 Task: Create ChildIssue0000000673 as Child Issue of Issue Issue0000000337 in Backlog  in Scrum Project Project0000000068 in Jira. Create ChildIssue0000000674 as Child Issue of Issue Issue0000000337 in Backlog  in Scrum Project Project0000000068 in Jira. Create ChildIssue0000000675 as Child Issue of Issue Issue0000000338 in Backlog  in Scrum Project Project0000000068 in Jira. Create ChildIssue0000000676 as Child Issue of Issue Issue0000000338 in Backlog  in Scrum Project Project0000000068 in Jira. Create ChildIssue0000000677 as Child Issue of Issue Issue0000000339 in Backlog  in Scrum Project Project0000000068 in Jira
Action: Mouse moved to (426, 362)
Screenshot: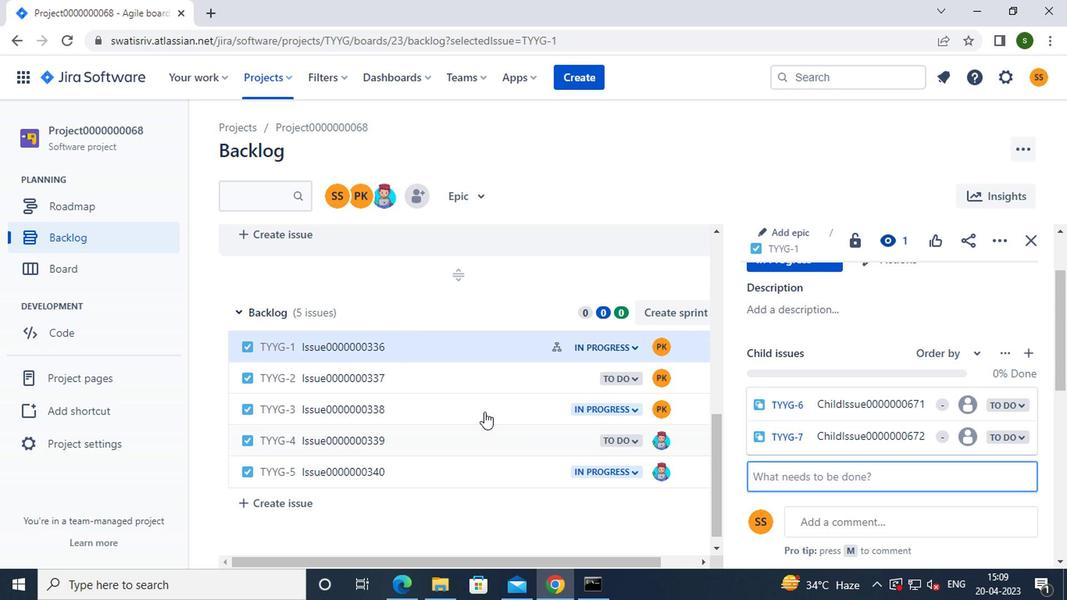 
Action: Mouse pressed left at (426, 362)
Screenshot: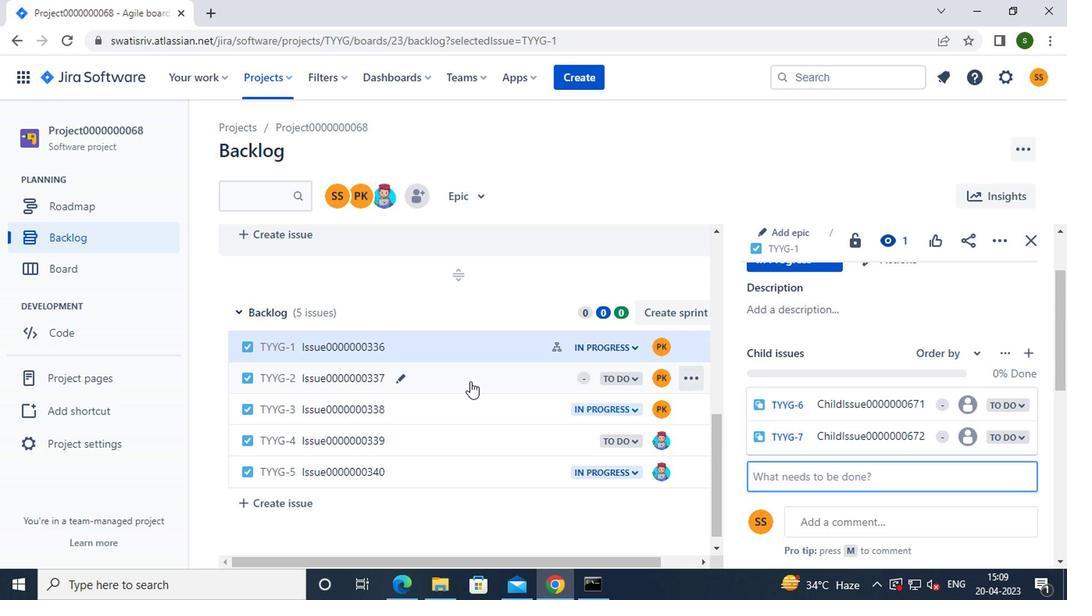 
Action: Mouse moved to (654, 314)
Screenshot: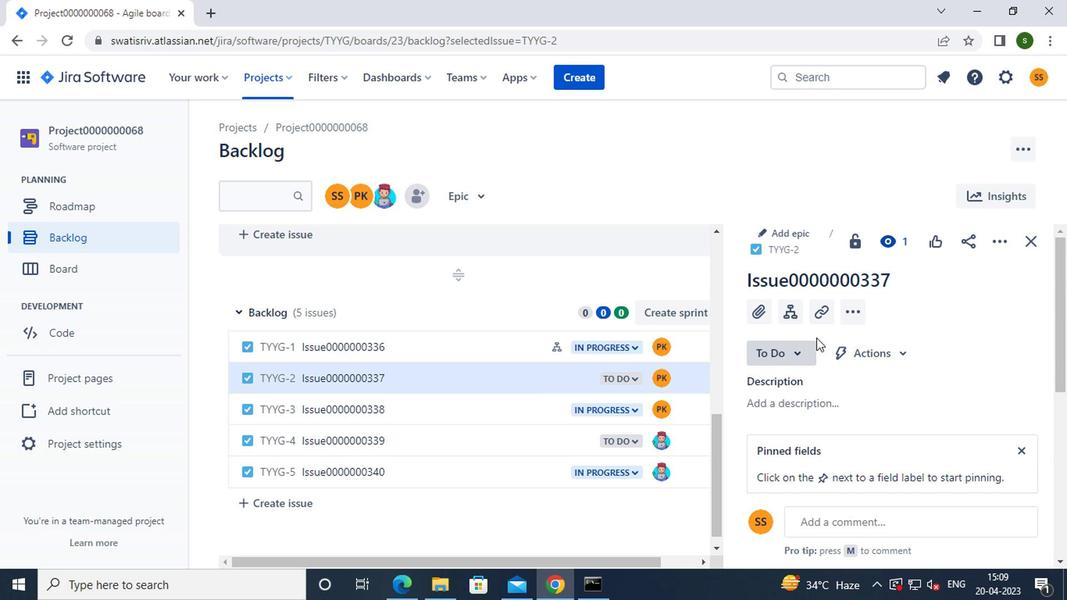 
Action: Mouse pressed left at (654, 314)
Screenshot: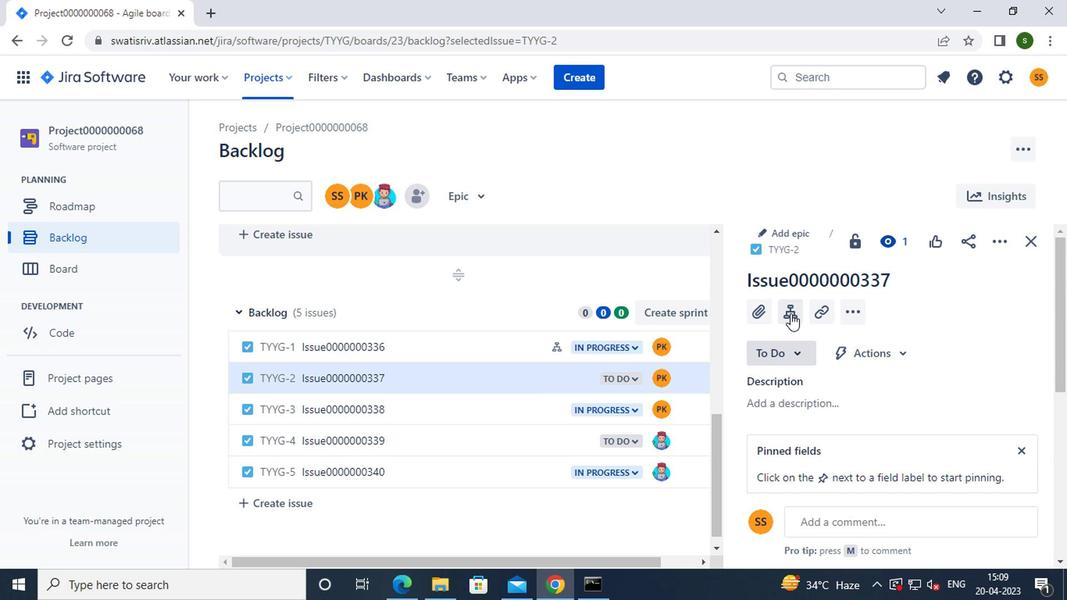 
Action: Mouse moved to (644, 362)
Screenshot: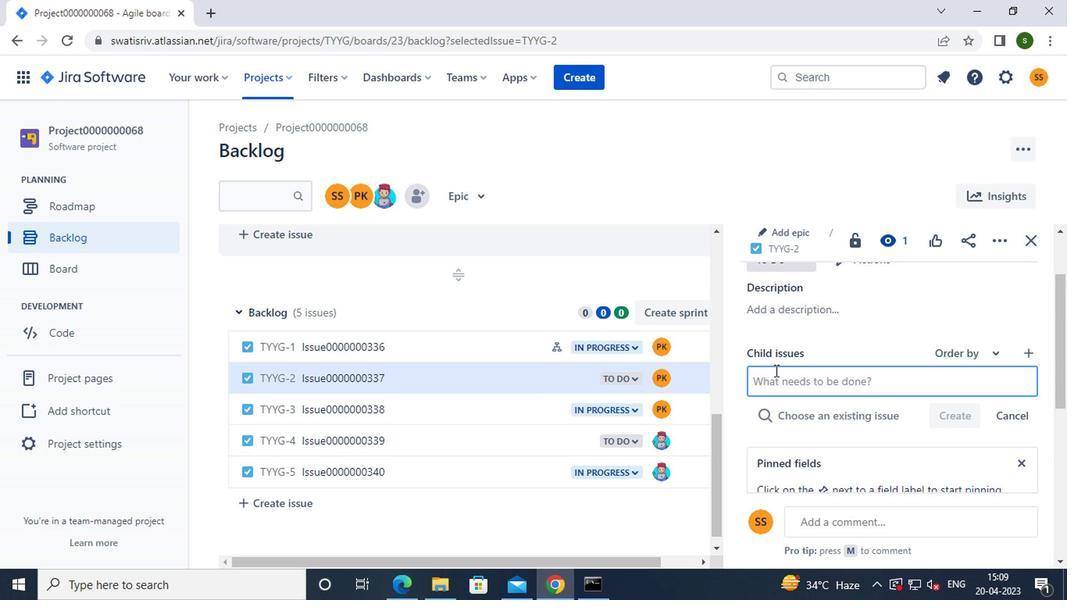 
Action: Key pressed c<Key.caps_lock>hild<Key.caps_lock>i<Key.caps_lock>ssue0000000673
Screenshot: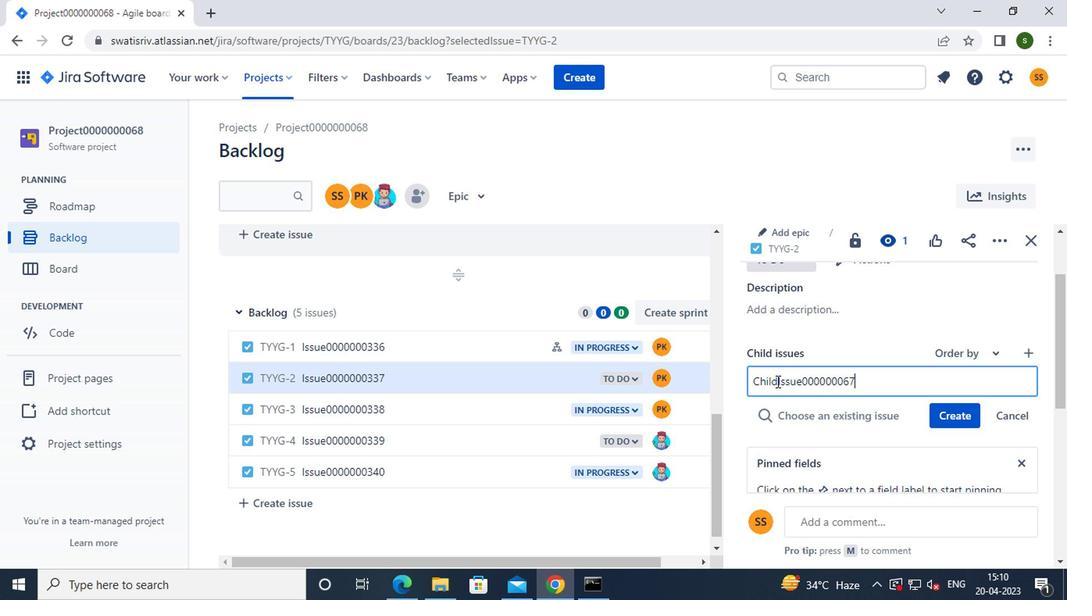 
Action: Mouse moved to (756, 381)
Screenshot: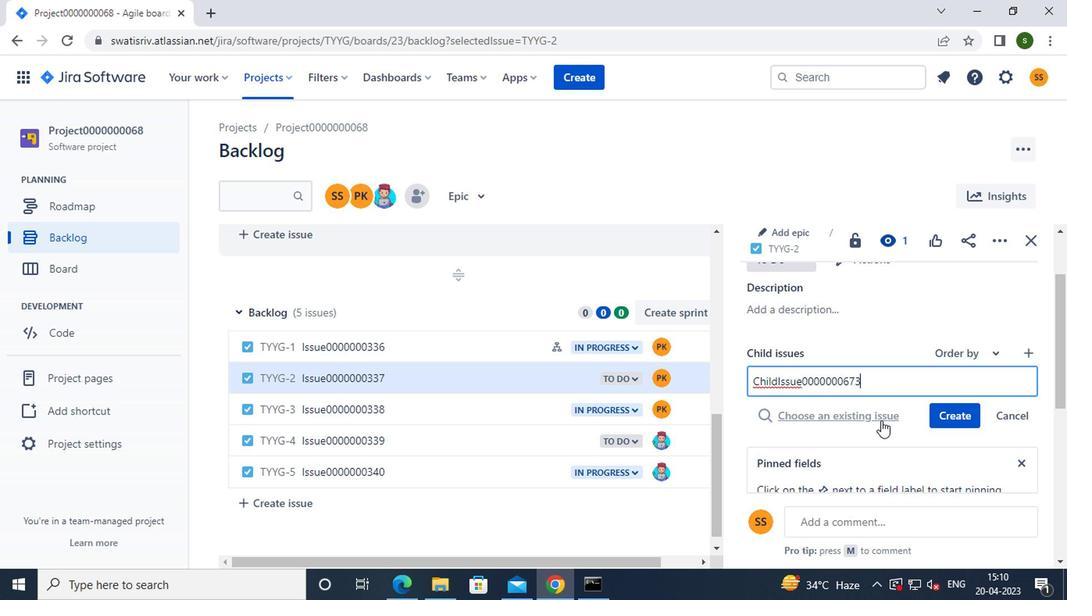 
Action: Mouse pressed left at (756, 381)
Screenshot: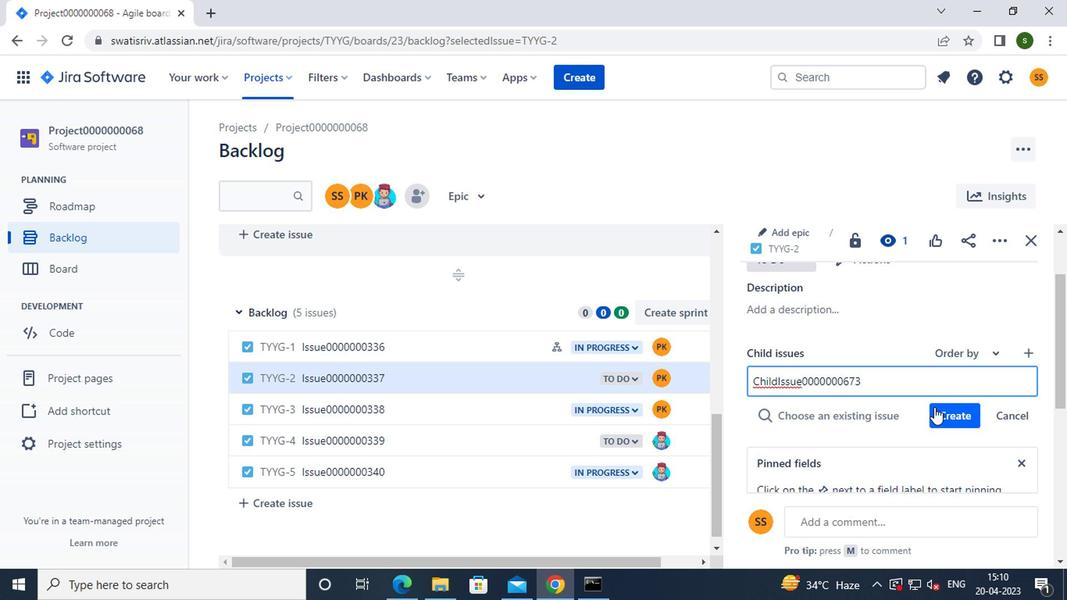 
Action: Mouse moved to (685, 395)
Screenshot: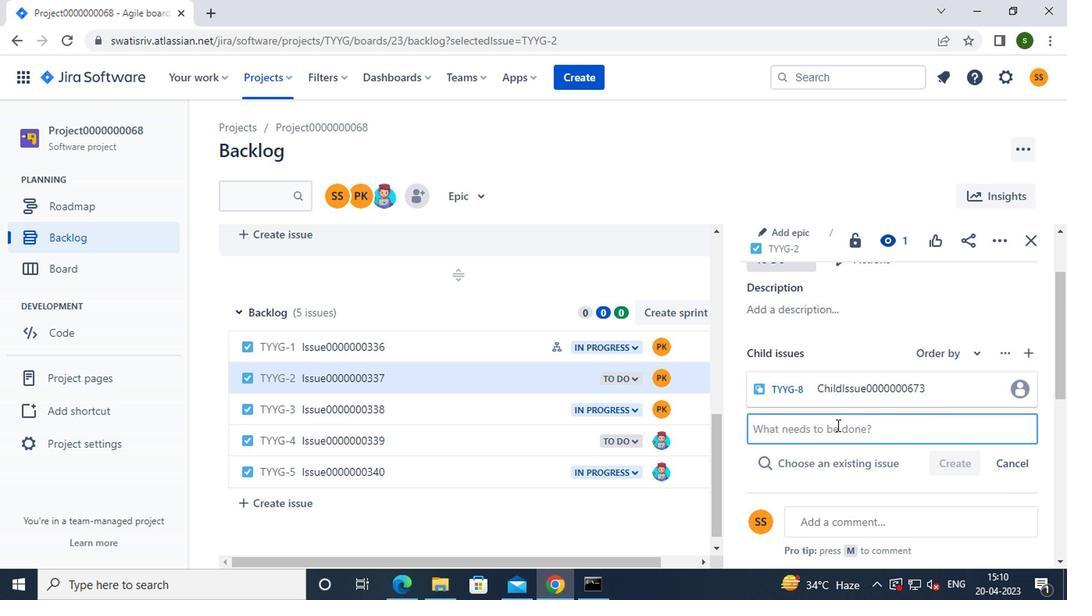 
Action: Key pressed <Key.caps_lock>c<Key.caps_lock>hild<Key.caps_lock>i<Key.caps_lock>ssue0000000674
Screenshot: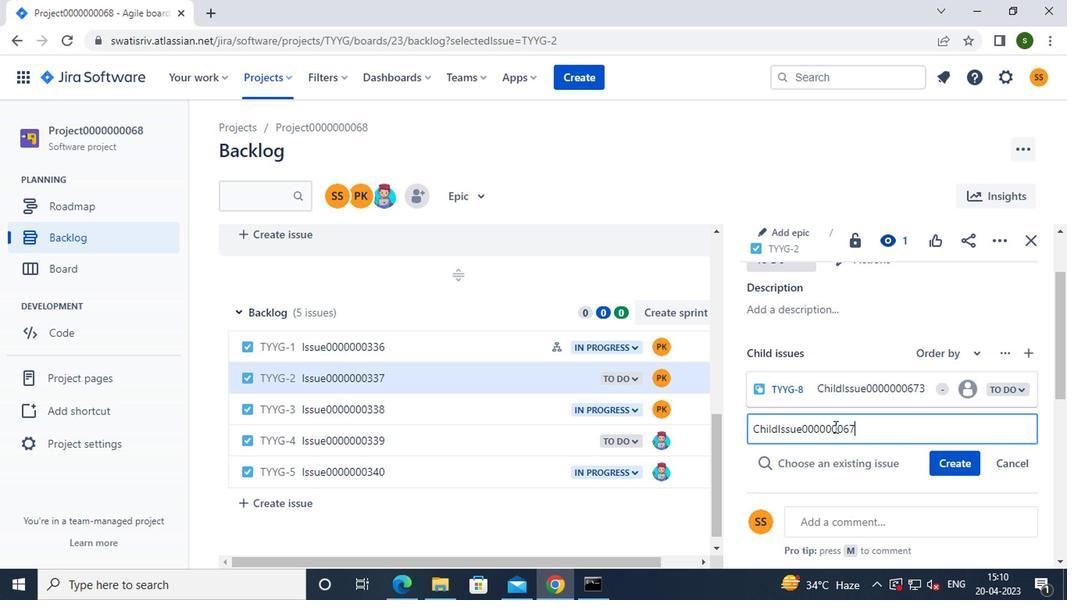 
Action: Mouse moved to (768, 418)
Screenshot: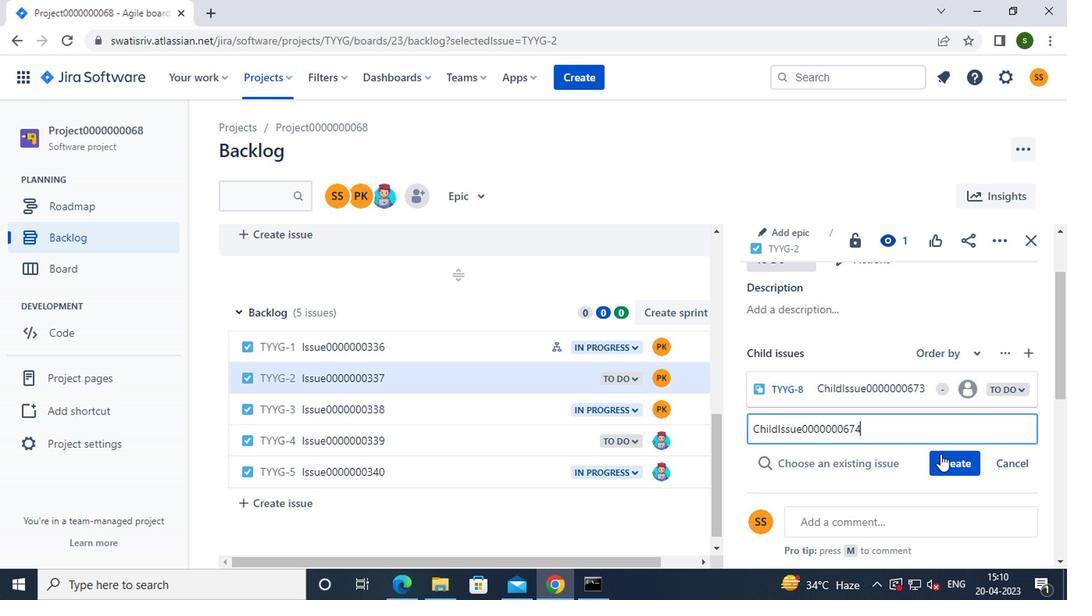 
Action: Mouse pressed left at (768, 418)
Screenshot: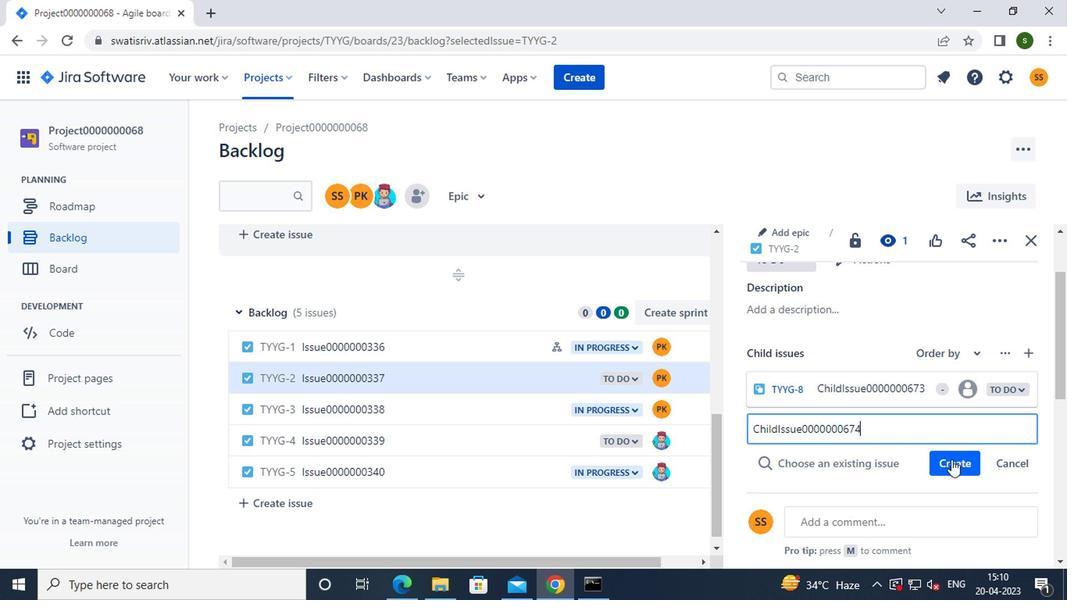 
Action: Mouse moved to (439, 386)
Screenshot: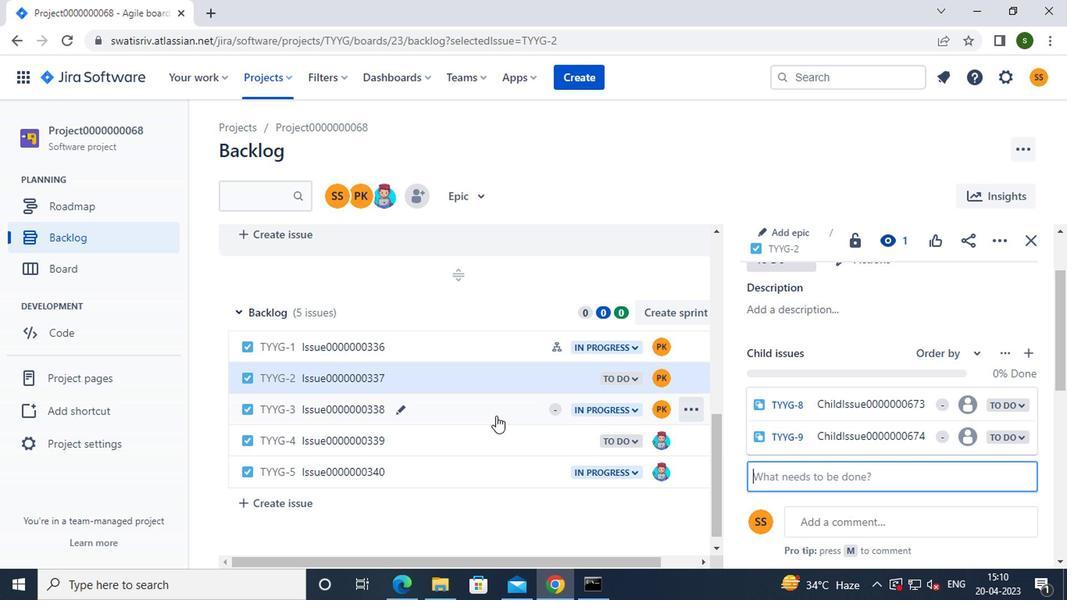 
Action: Mouse pressed left at (439, 386)
Screenshot: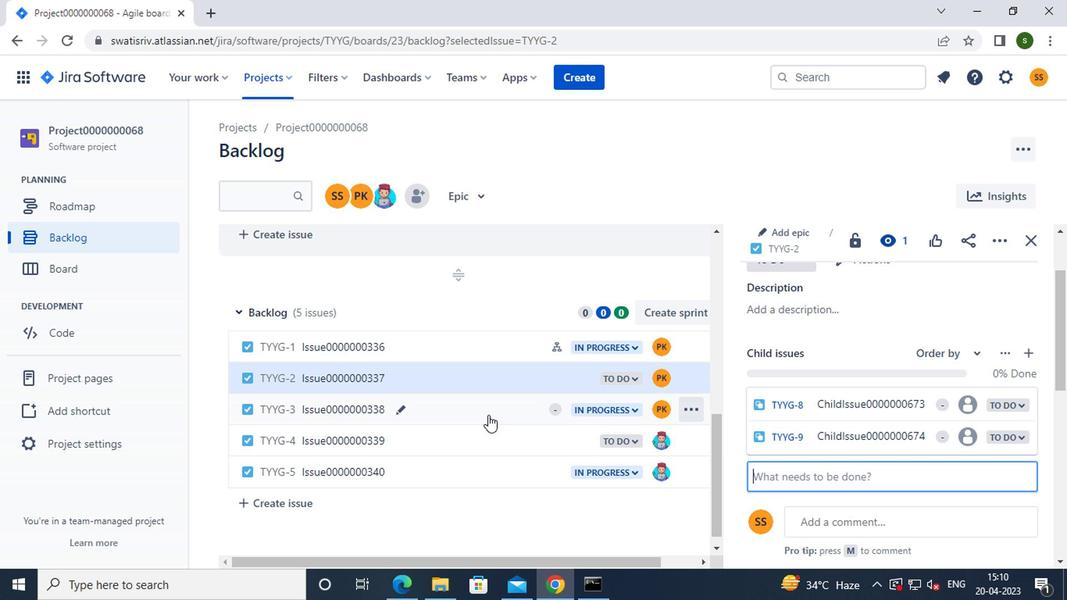 
Action: Mouse moved to (654, 312)
Screenshot: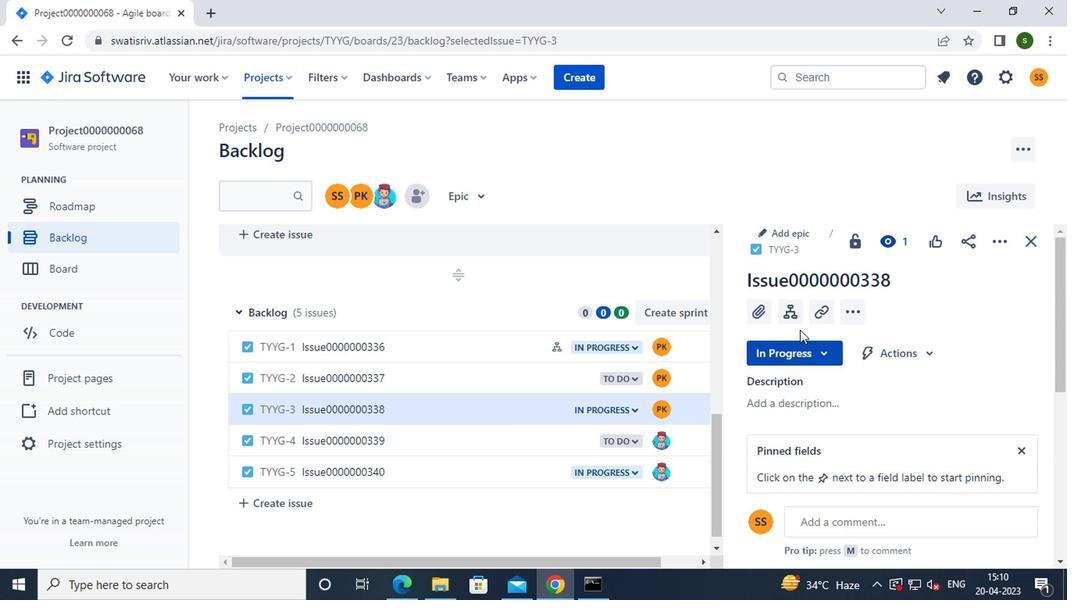 
Action: Mouse pressed left at (654, 312)
Screenshot: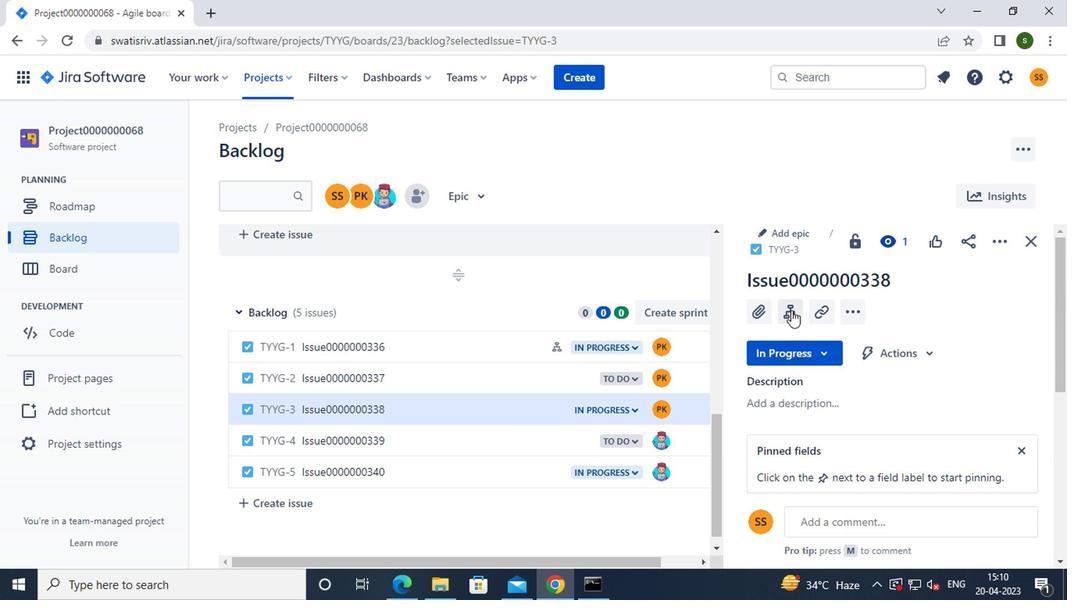 
Action: Mouse moved to (669, 366)
Screenshot: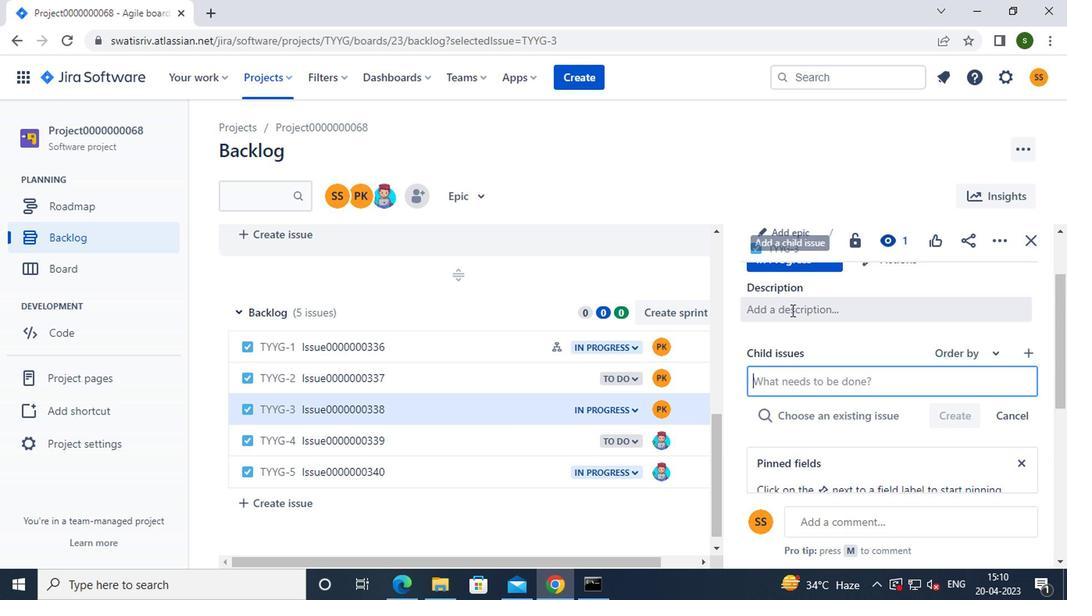 
Action: Key pressed <Key.caps_lock>c<Key.caps_lock>hild<Key.caps_lock>i<Key.caps_lock>ssue0000000675
Screenshot: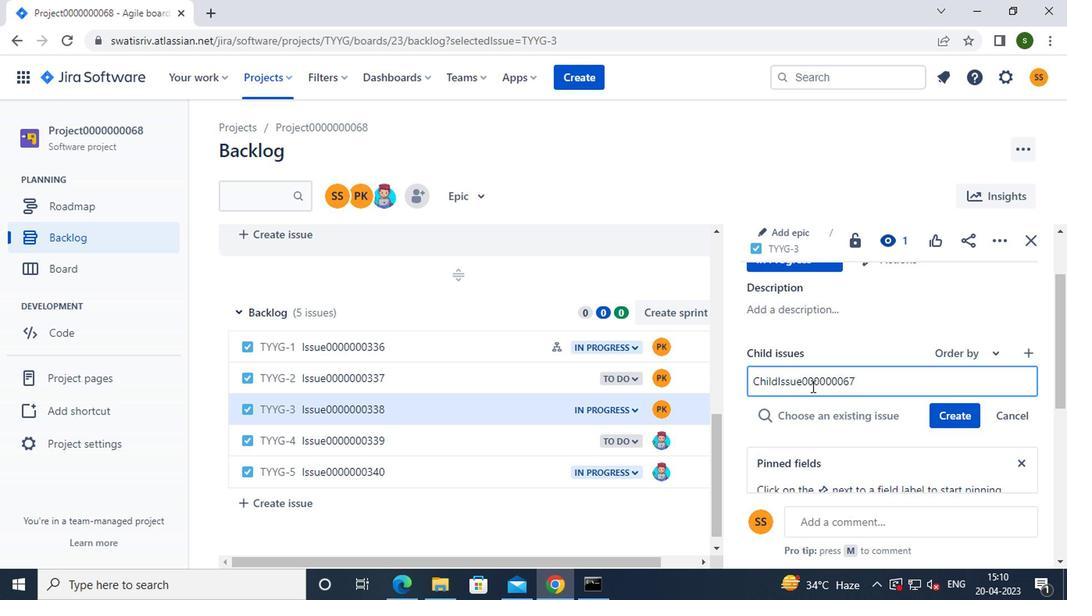 
Action: Mouse moved to (768, 387)
Screenshot: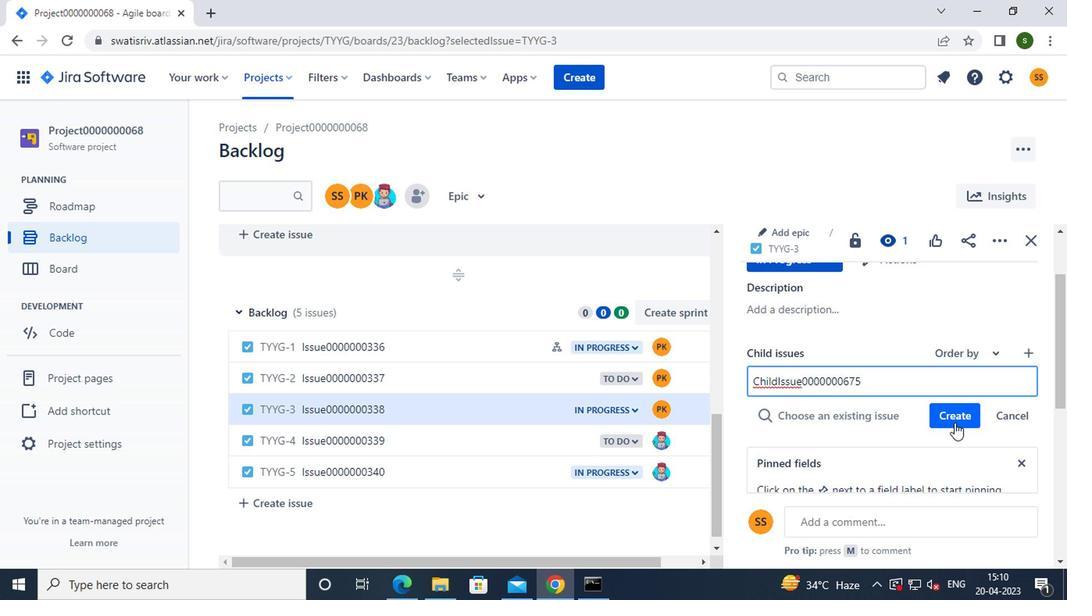 
Action: Mouse pressed left at (768, 387)
Screenshot: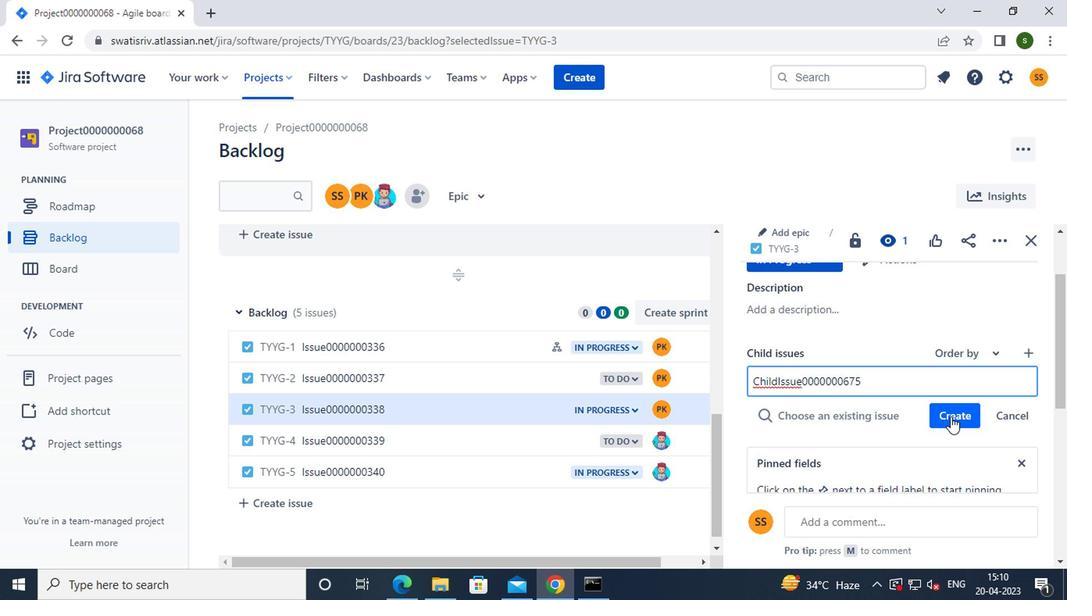 
Action: Mouse moved to (737, 400)
Screenshot: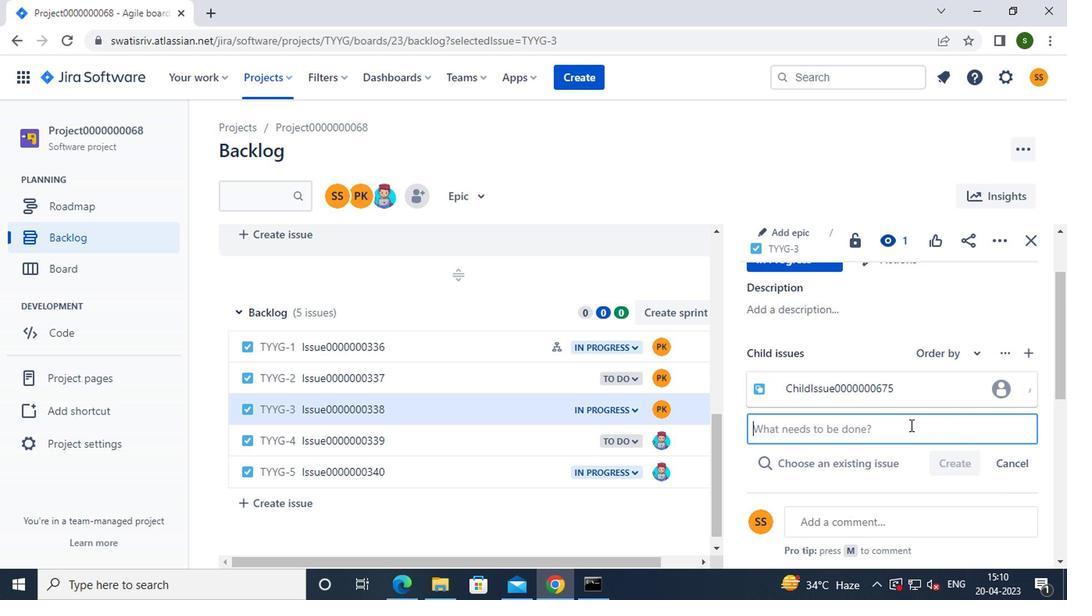
Action: Mouse pressed left at (737, 400)
Screenshot: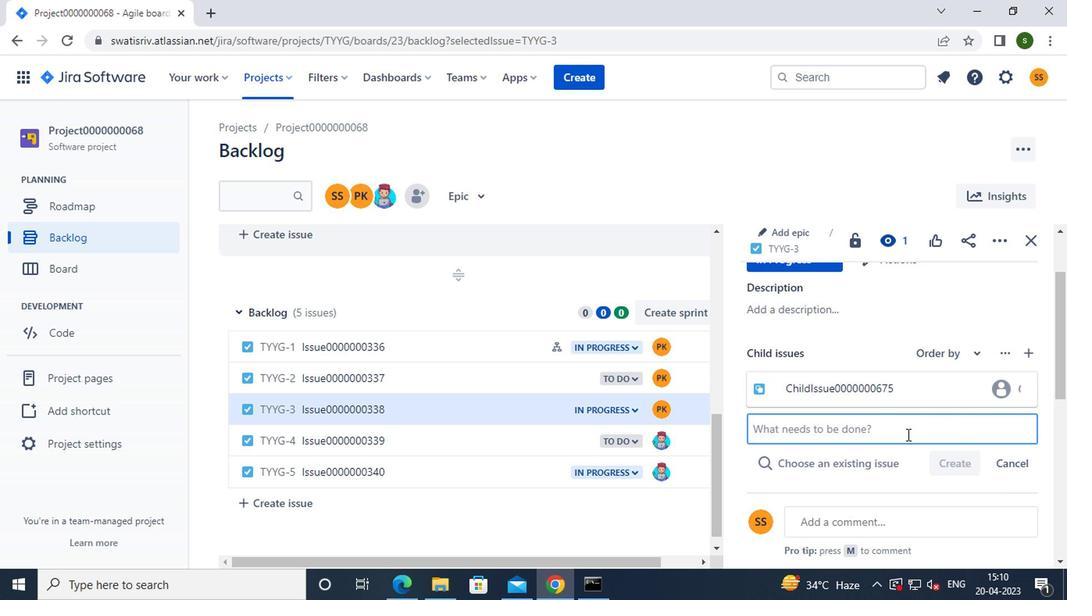 
Action: Mouse moved to (739, 400)
Screenshot: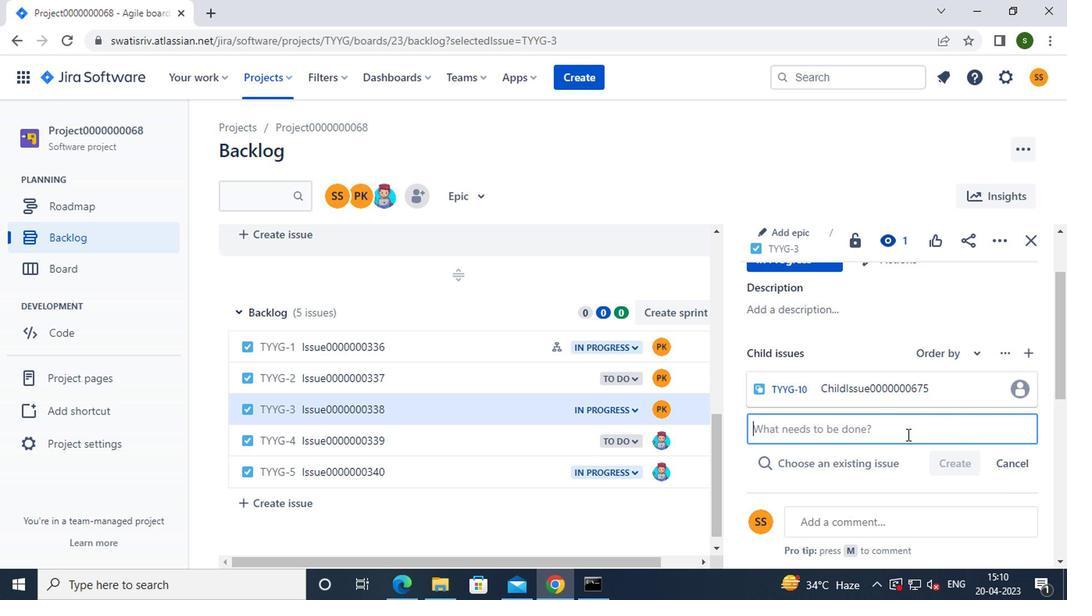 
Action: Key pressed <Key.caps_lock>c<Key.caps_lock>hild<Key.caps_lock>i<Key.caps_lock>ssue0000000676
Screenshot: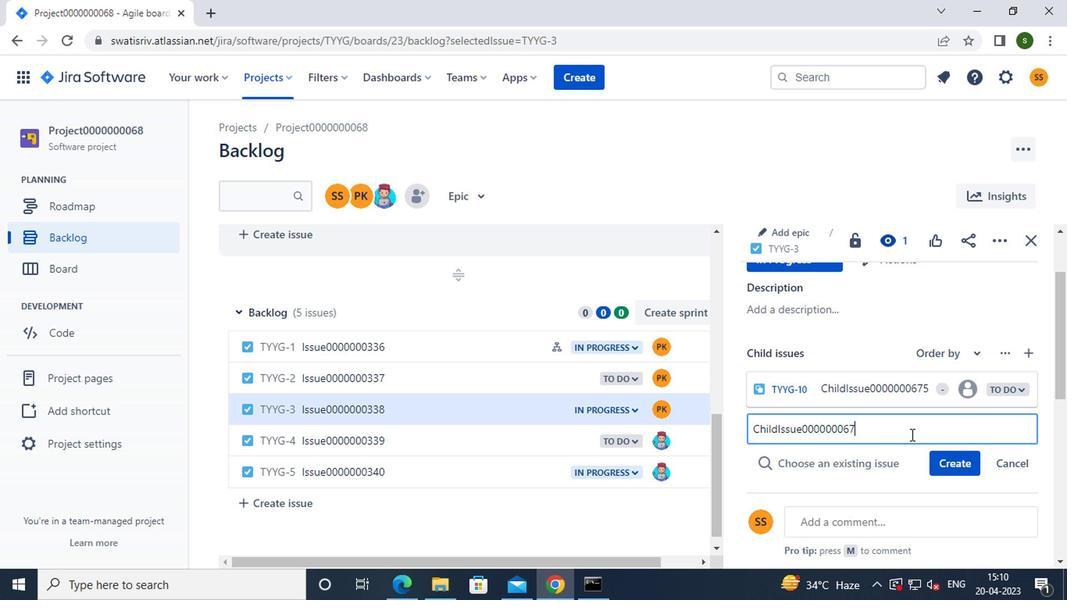 
Action: Mouse moved to (770, 420)
Screenshot: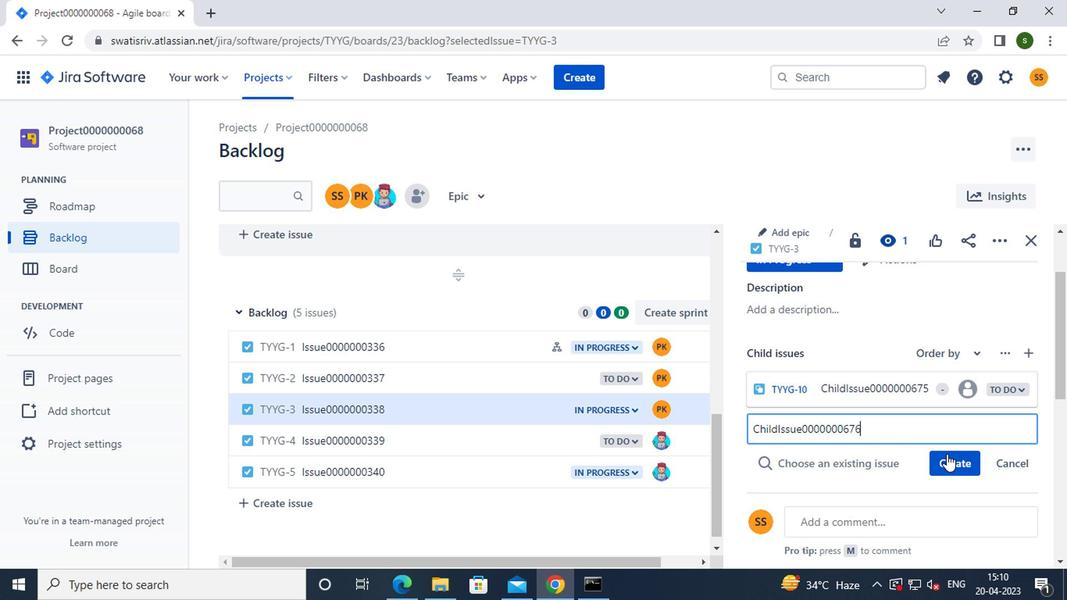 
Action: Mouse pressed left at (770, 420)
Screenshot: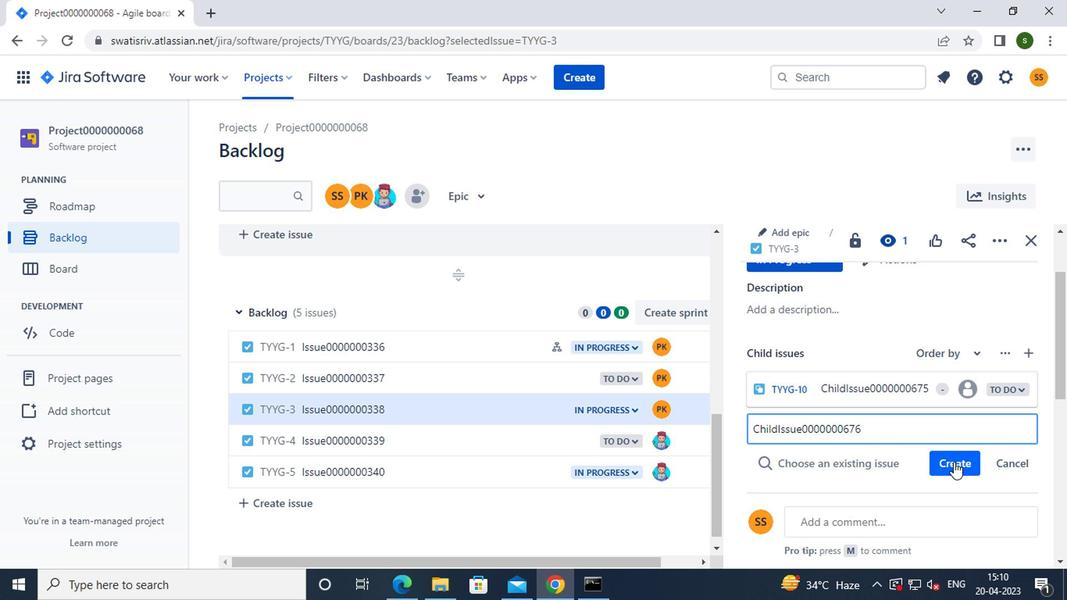 
Action: Mouse moved to (437, 408)
Screenshot: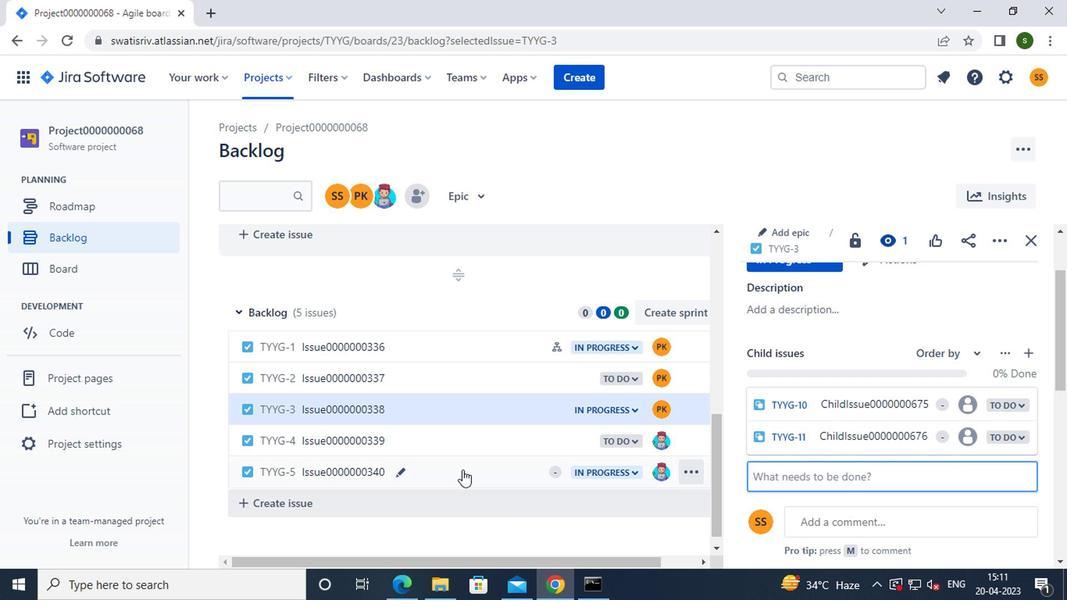 
Action: Mouse pressed left at (437, 408)
Screenshot: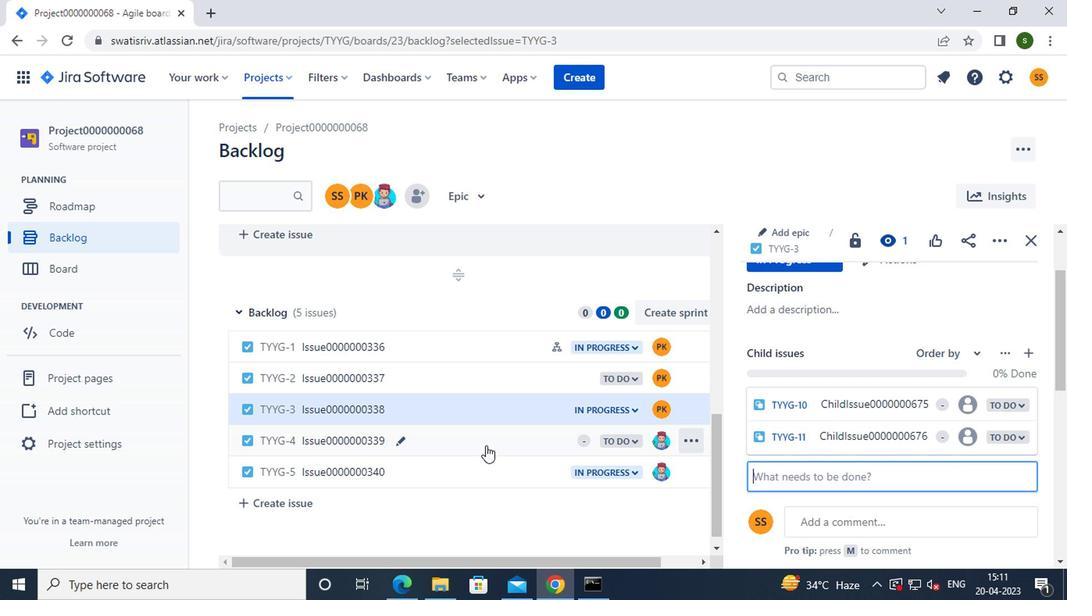 
Action: Mouse moved to (656, 315)
Screenshot: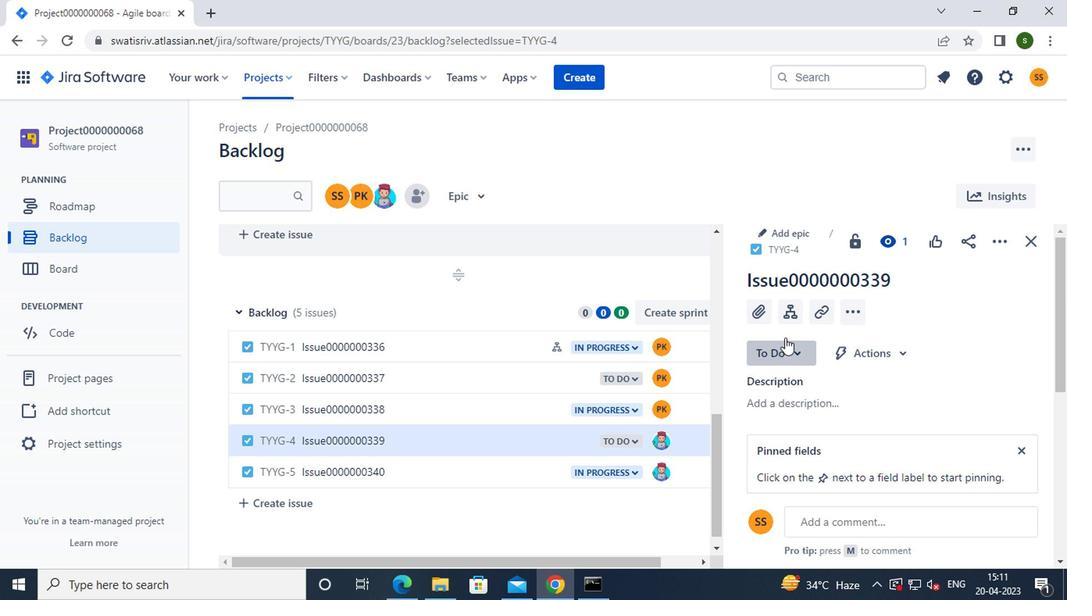
Action: Mouse pressed left at (656, 315)
Screenshot: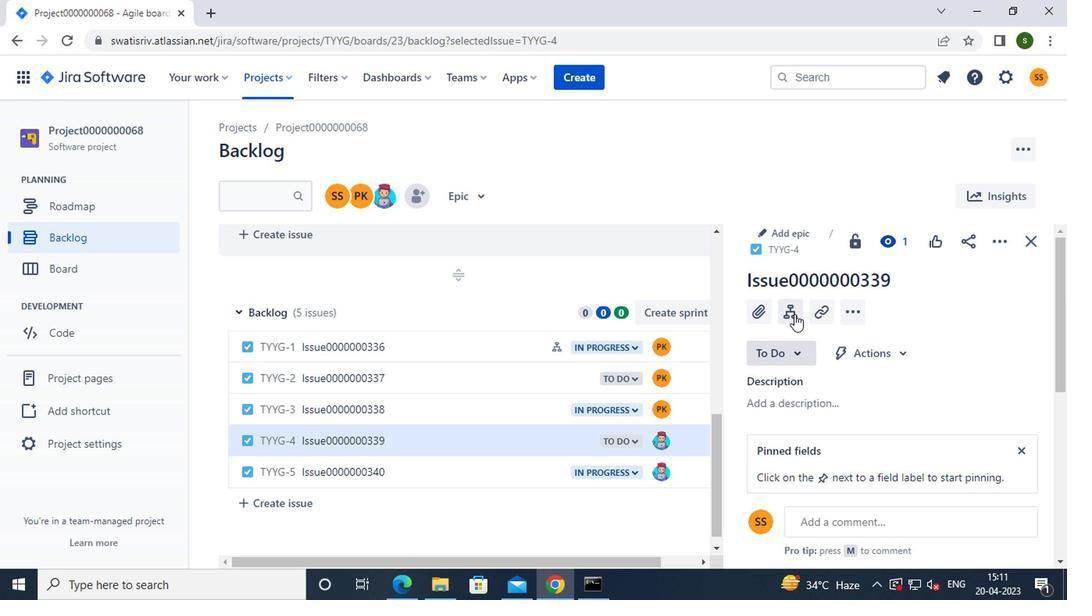 
Action: Mouse moved to (670, 365)
Screenshot: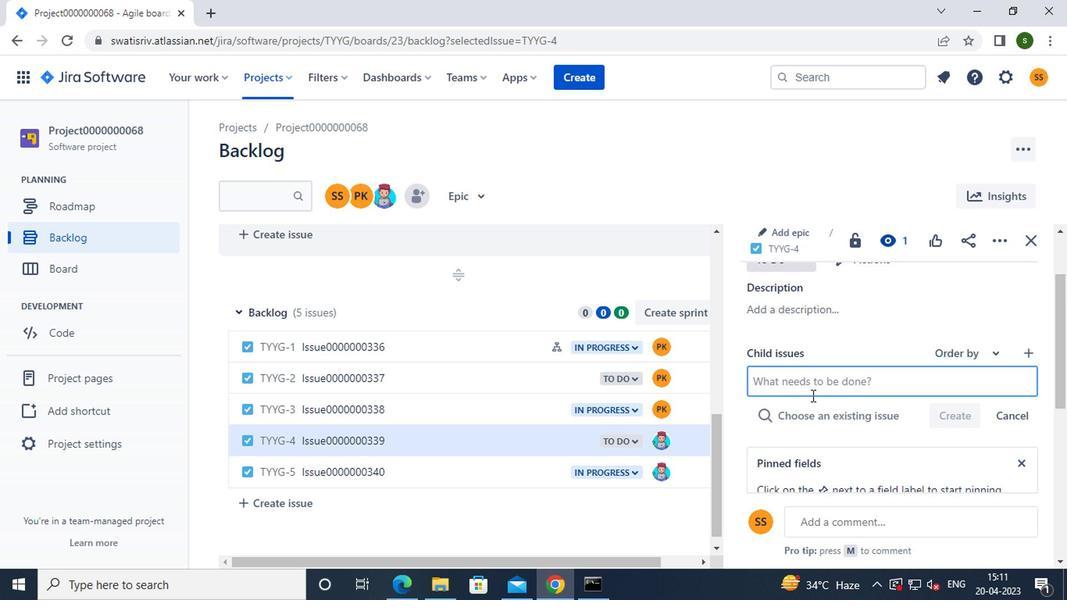 
Action: Key pressed <Key.caps_lock>c<Key.caps_lock>hild<Key.caps_lock>i<Key.caps_lock>ssue0000000677
Screenshot: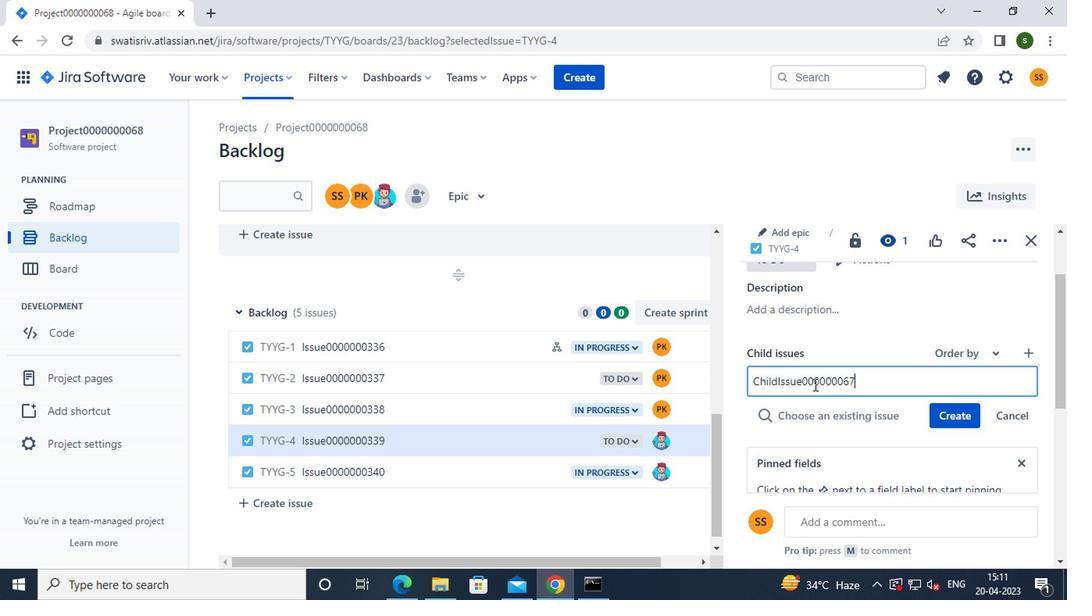 
Action: Mouse moved to (767, 381)
Screenshot: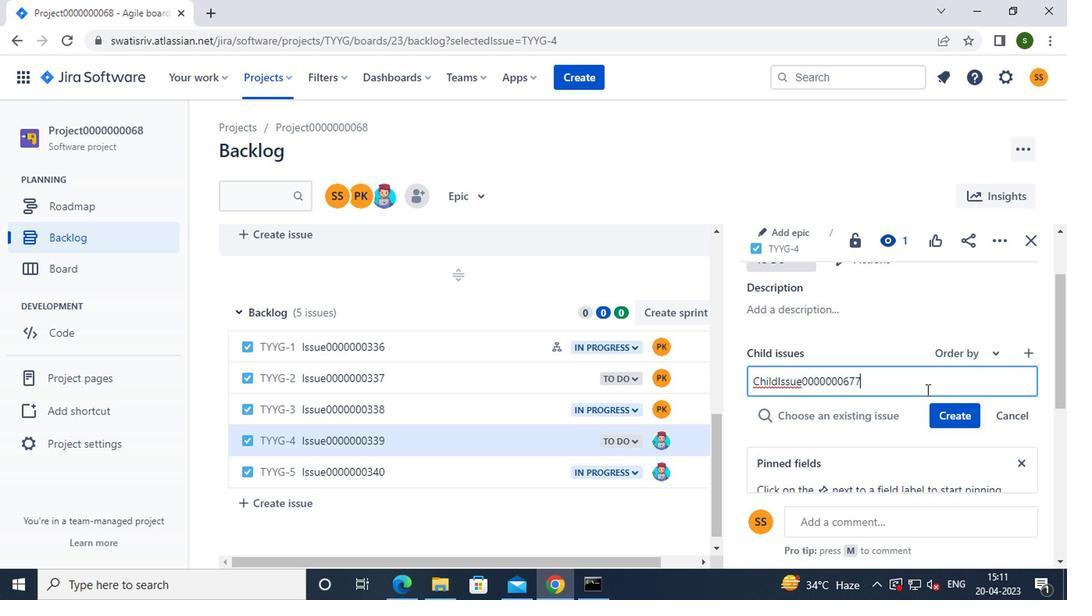 
Action: Mouse pressed left at (767, 381)
Screenshot: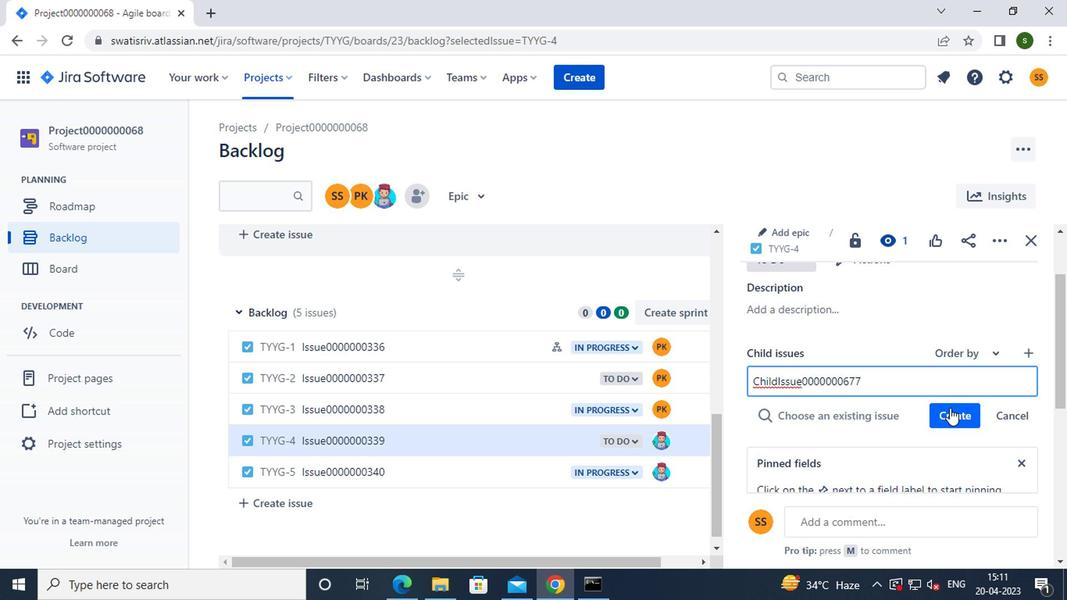 
Action: Mouse moved to (583, 211)
Screenshot: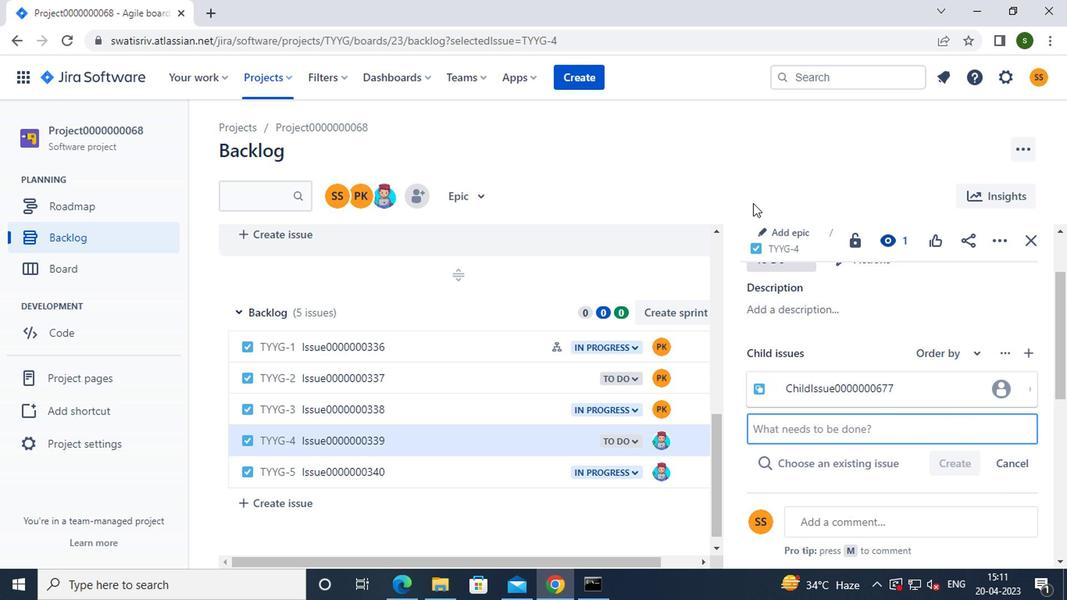 
Action: Key pressed <Key.f8>
Screenshot: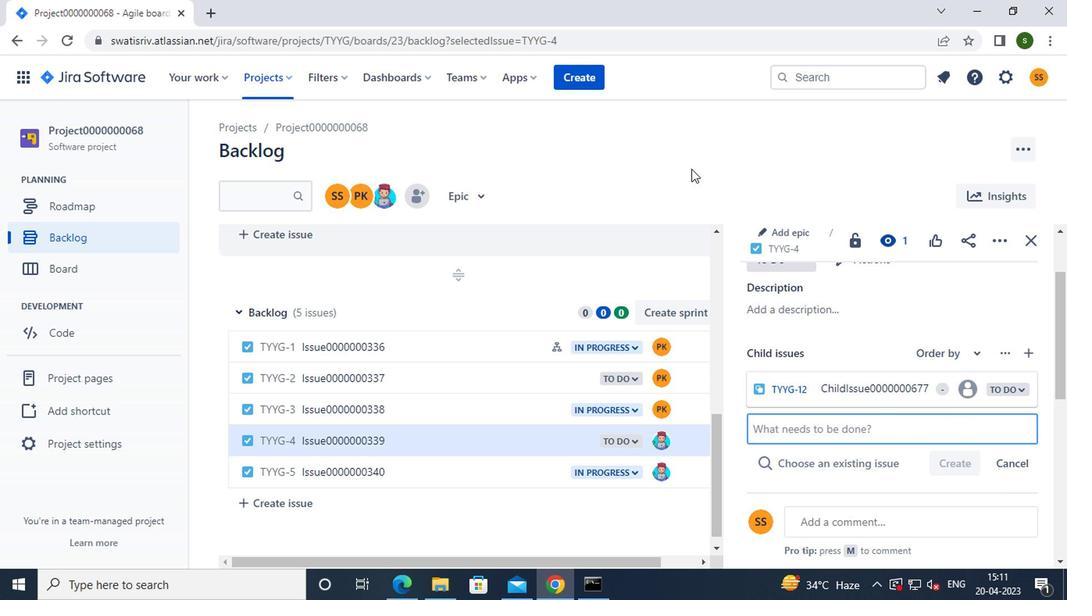 
